 Task: Add an event with the title Second Marketing Campaign Assessment, date '2024/03/01', time 9:40 AM to 11:40 AMand add a description: Participants will understand the importance of building rapport and trust with the other party during negotiations. They will learn strategies to establish positive relationships, manage emotions, and navigate potential conflicts constructively., put the event into Blue category . Add location for the event as: Tokyo, Japan, logged in from the account softage.7@softage.netand send the event invitation to softage.2@softage.net and softage.3@softage.net. Set a reminder for the event 2 hour before
Action: Mouse moved to (95, 113)
Screenshot: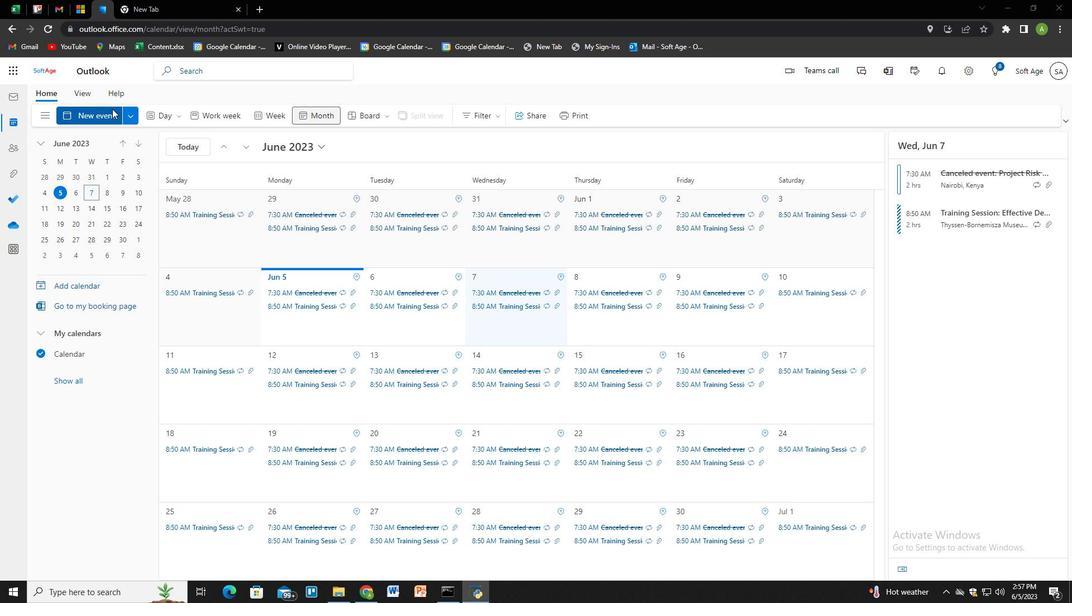 
Action: Mouse pressed left at (95, 113)
Screenshot: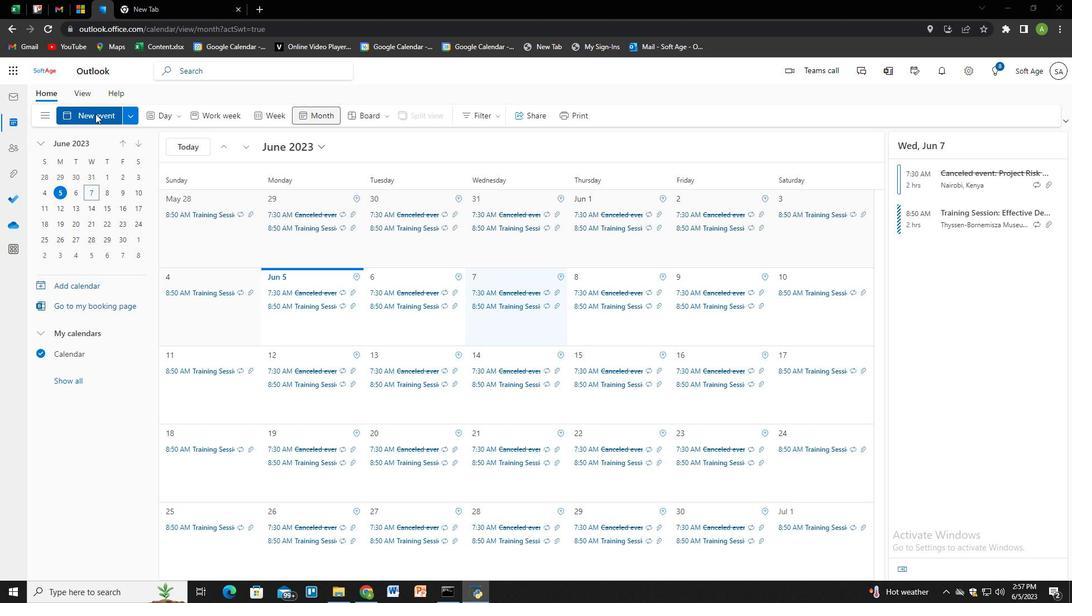 
Action: Mouse moved to (321, 200)
Screenshot: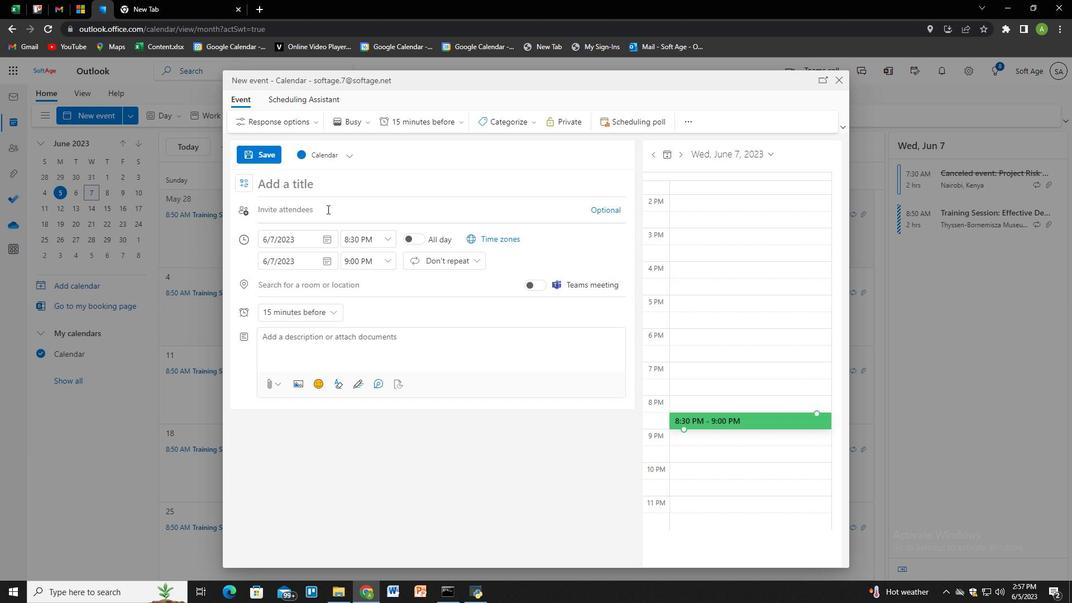 
Action: Key pressed <Key.shift>Second<Key.space><Key.shift>Marketing<Key.space><Key.shift>Campaign<Key.space><Key.shift>Assessment
Screenshot: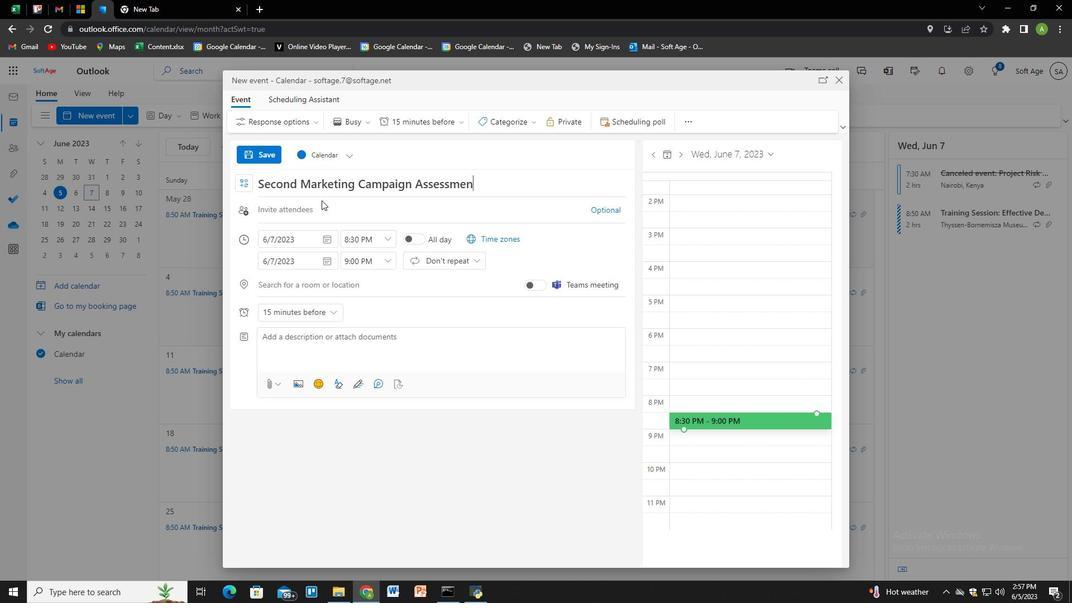 
Action: Mouse moved to (329, 240)
Screenshot: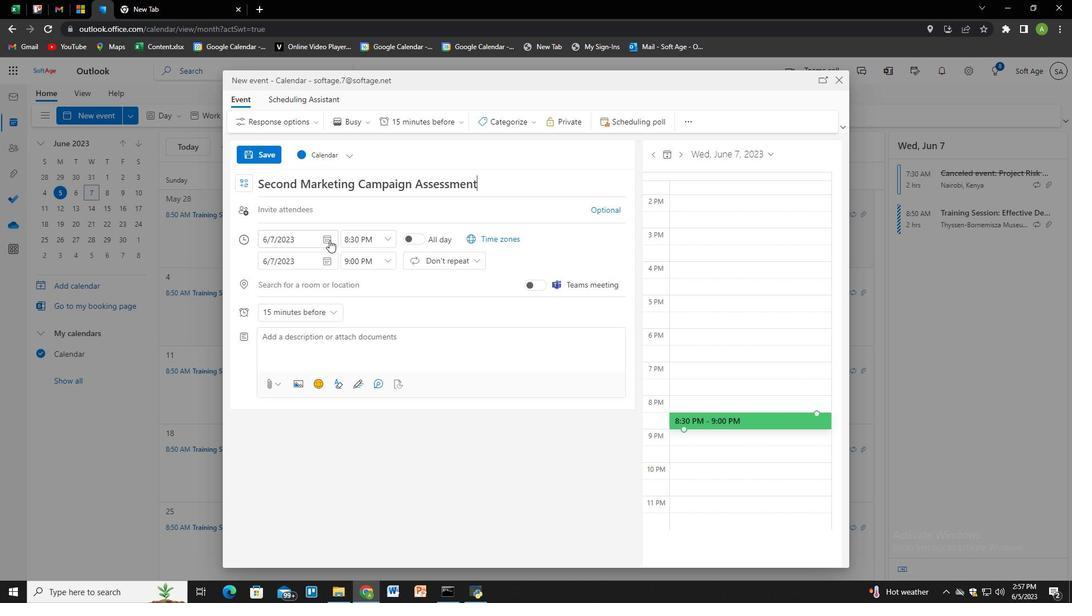 
Action: Mouse pressed left at (329, 240)
Screenshot: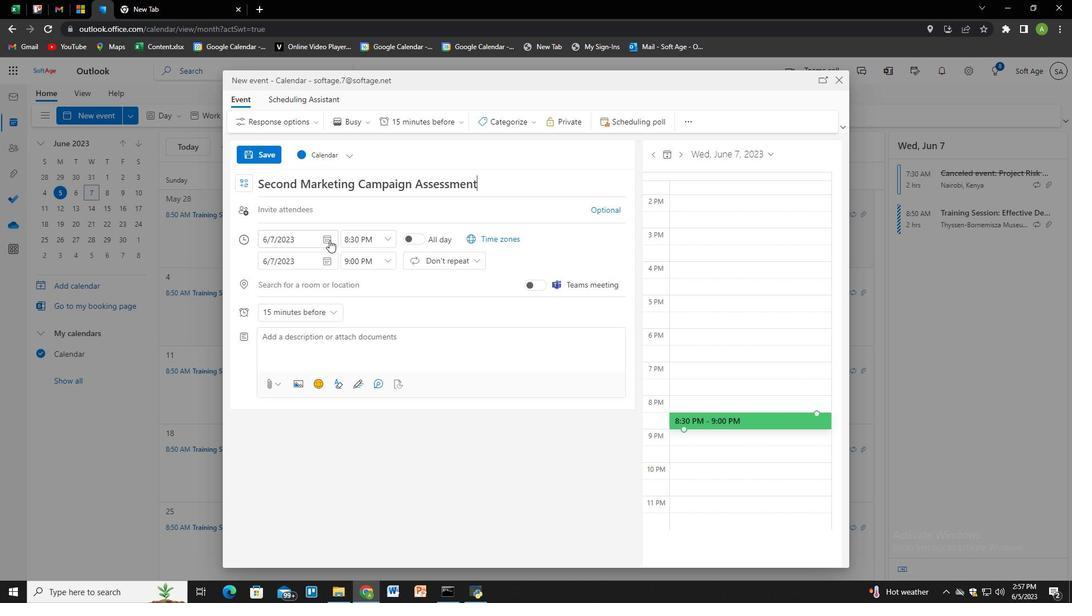 
Action: Mouse moved to (298, 262)
Screenshot: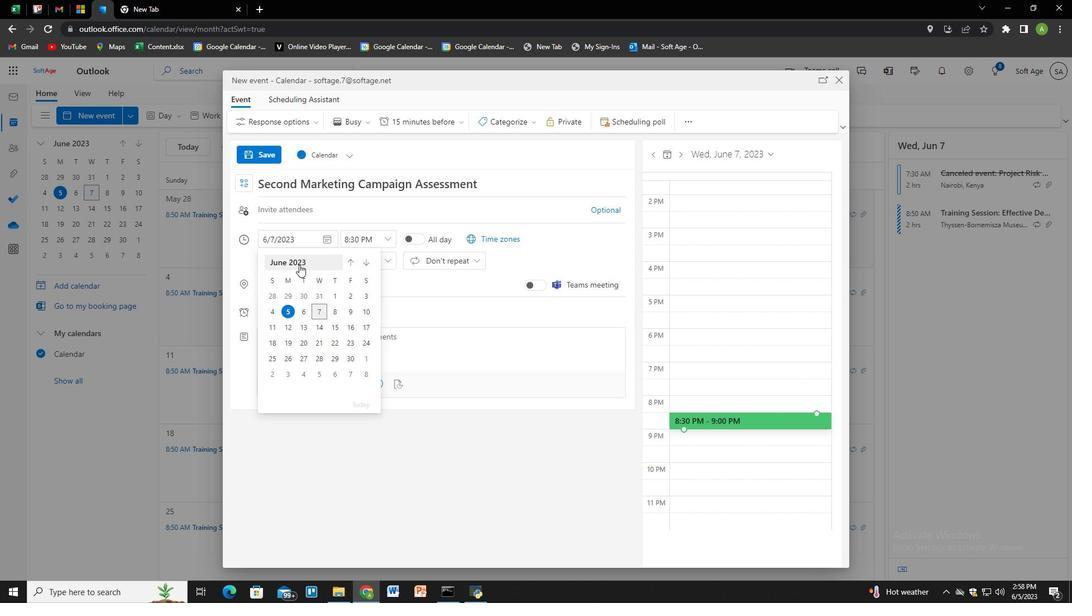 
Action: Mouse pressed left at (298, 262)
Screenshot: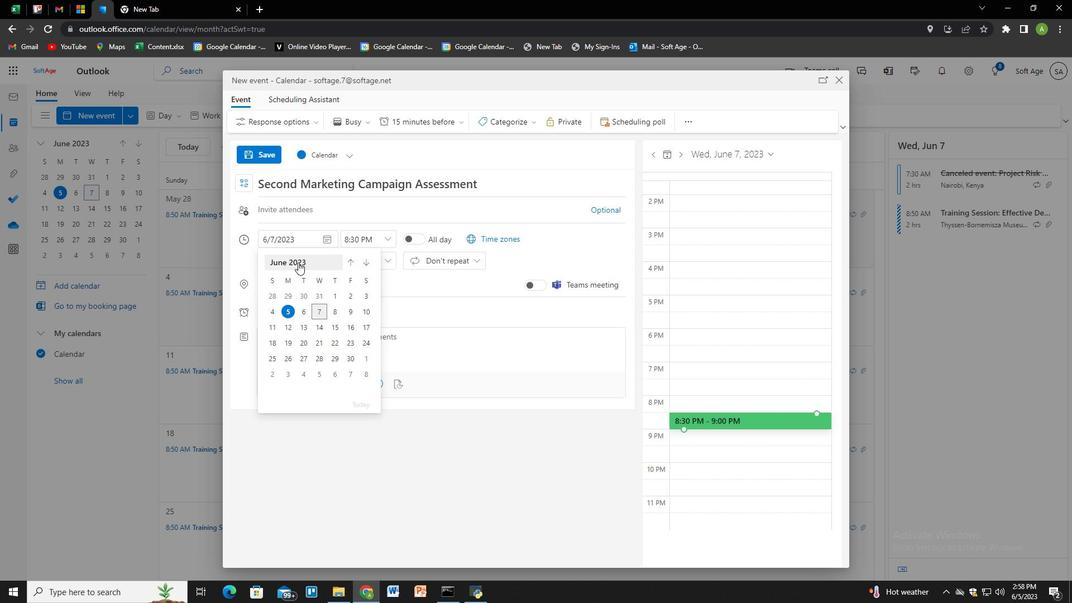 
Action: Mouse moved to (308, 262)
Screenshot: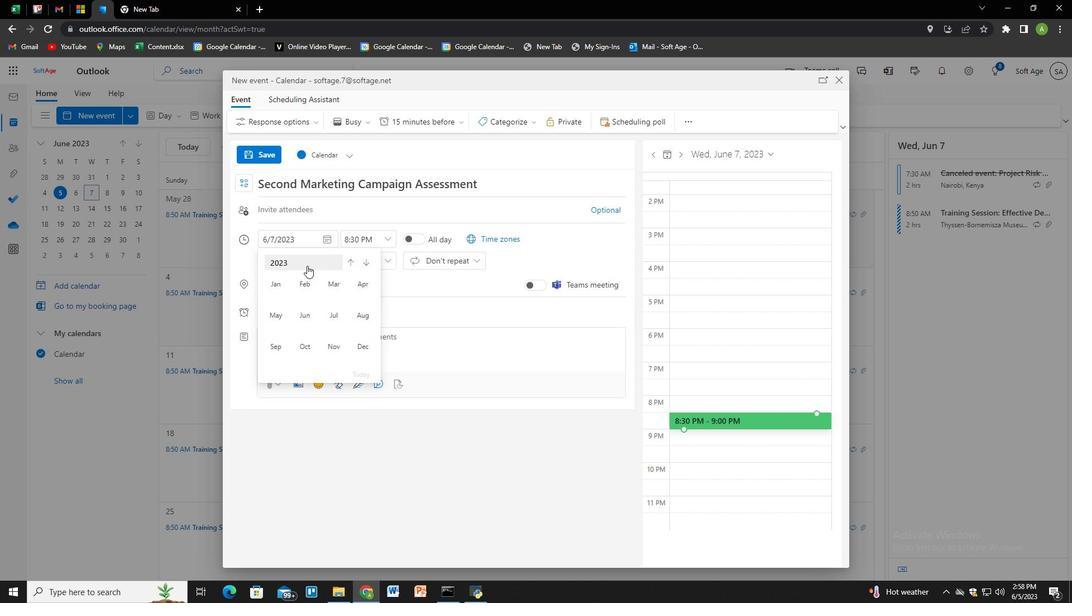 
Action: Mouse pressed left at (308, 262)
Screenshot: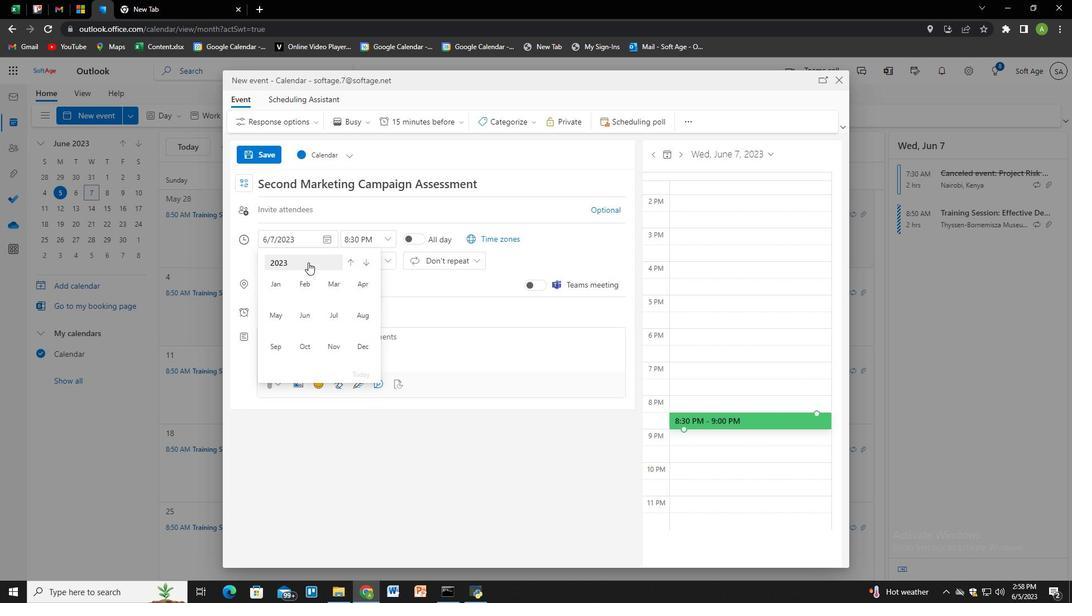 
Action: Mouse moved to (282, 312)
Screenshot: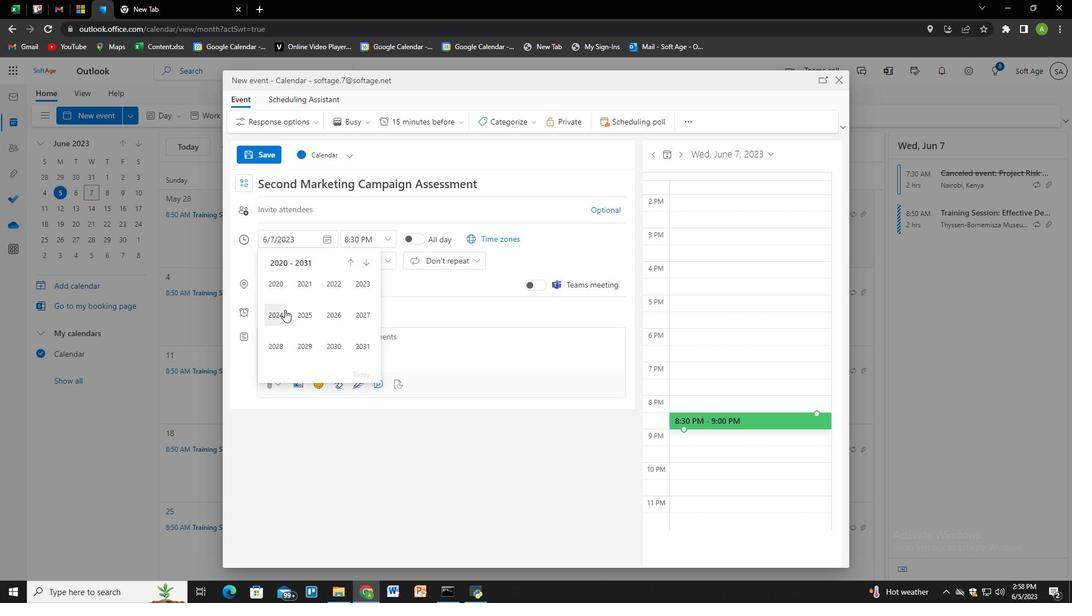 
Action: Mouse pressed left at (282, 312)
Screenshot: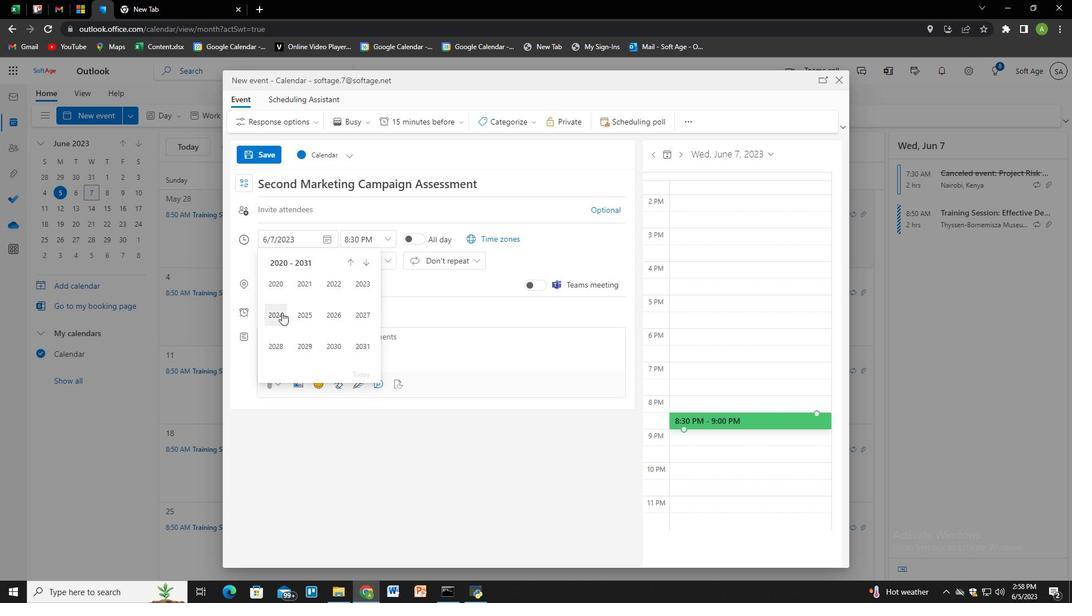 
Action: Mouse moved to (333, 288)
Screenshot: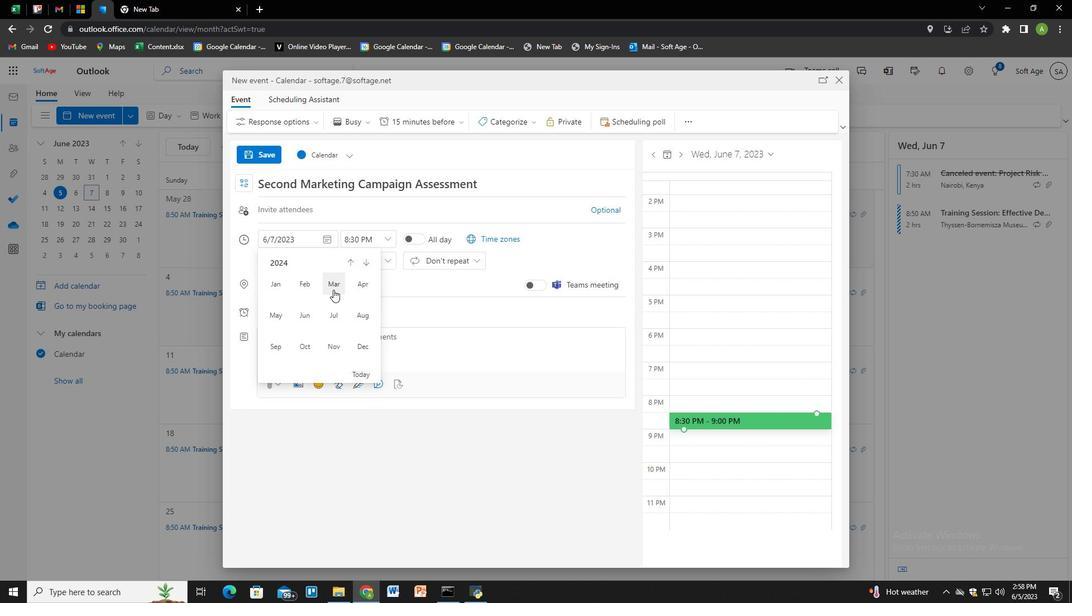 
Action: Mouse pressed left at (333, 288)
Screenshot: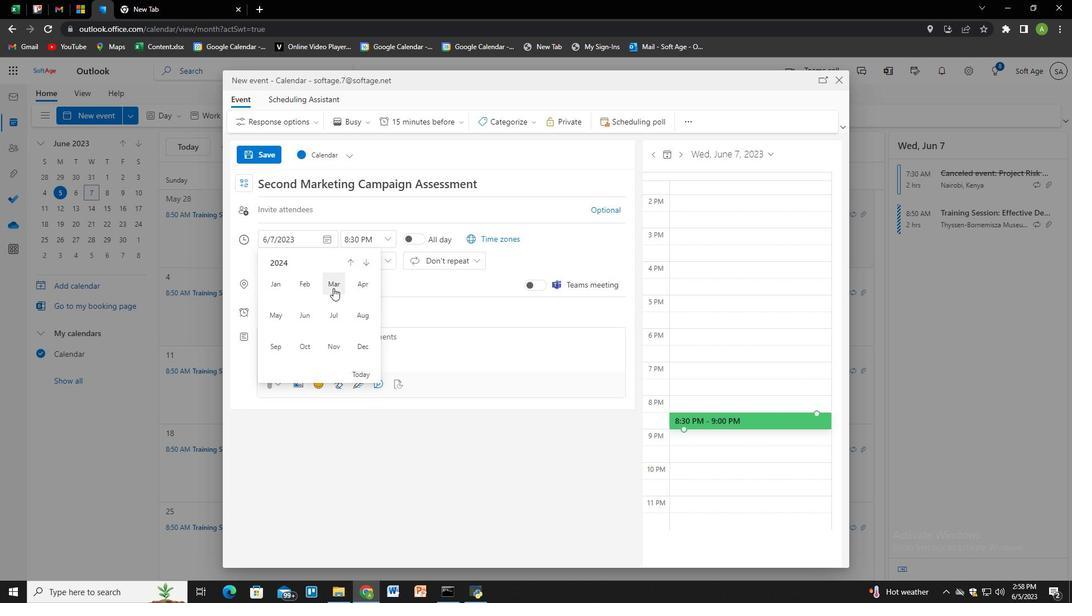 
Action: Mouse moved to (347, 298)
Screenshot: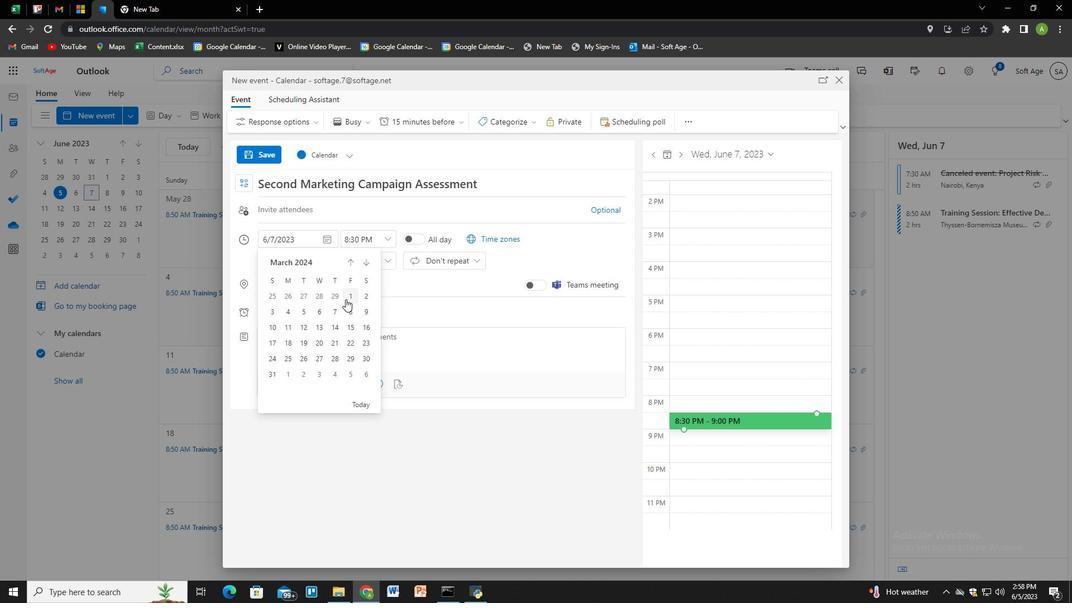 
Action: Mouse pressed left at (347, 298)
Screenshot: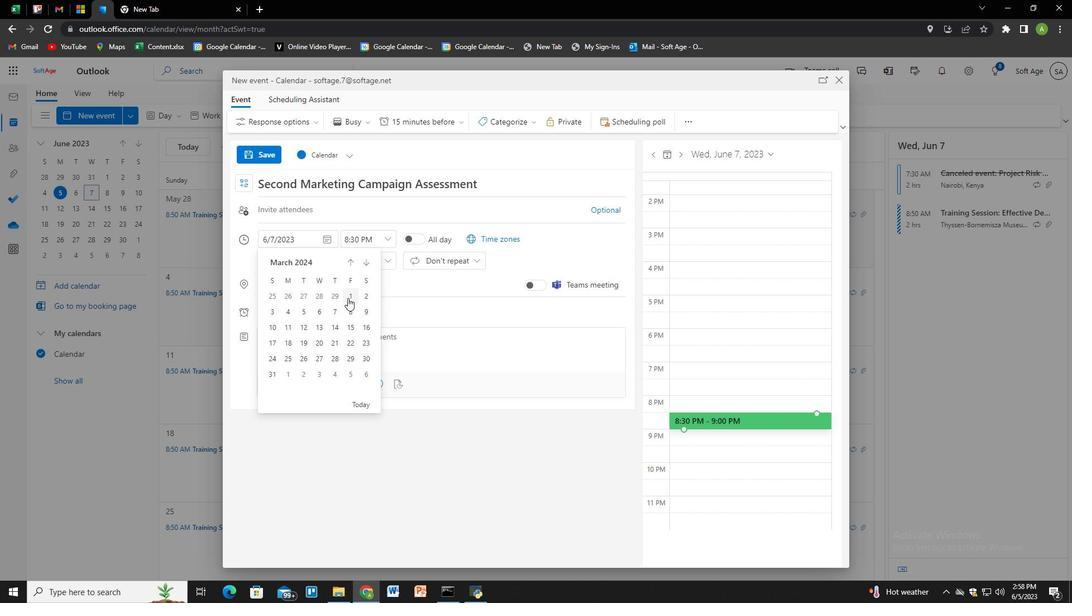 
Action: Mouse moved to (353, 239)
Screenshot: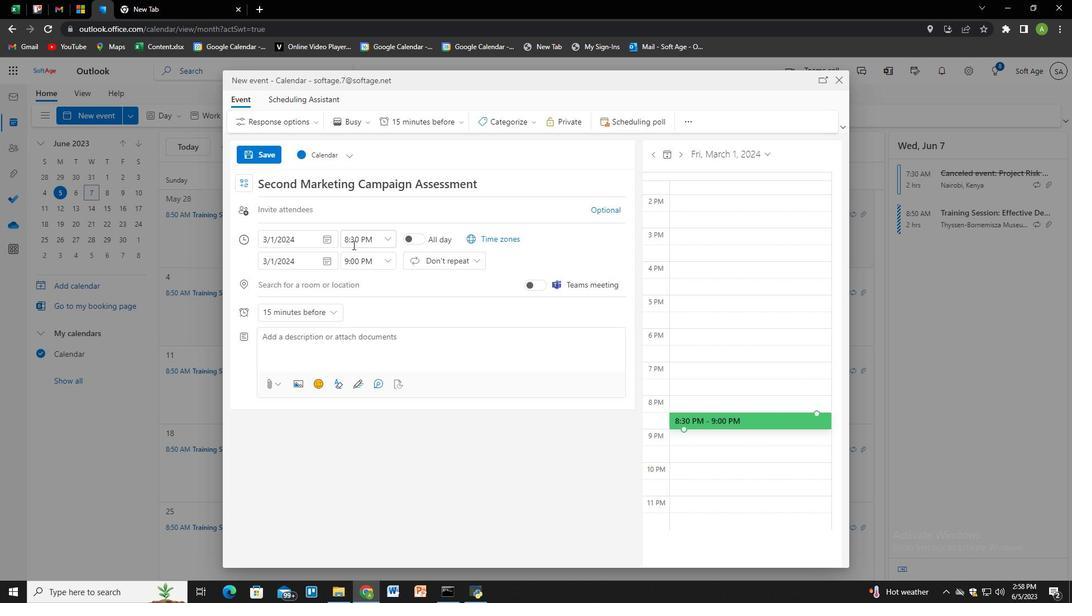 
Action: Mouse pressed left at (353, 239)
Screenshot: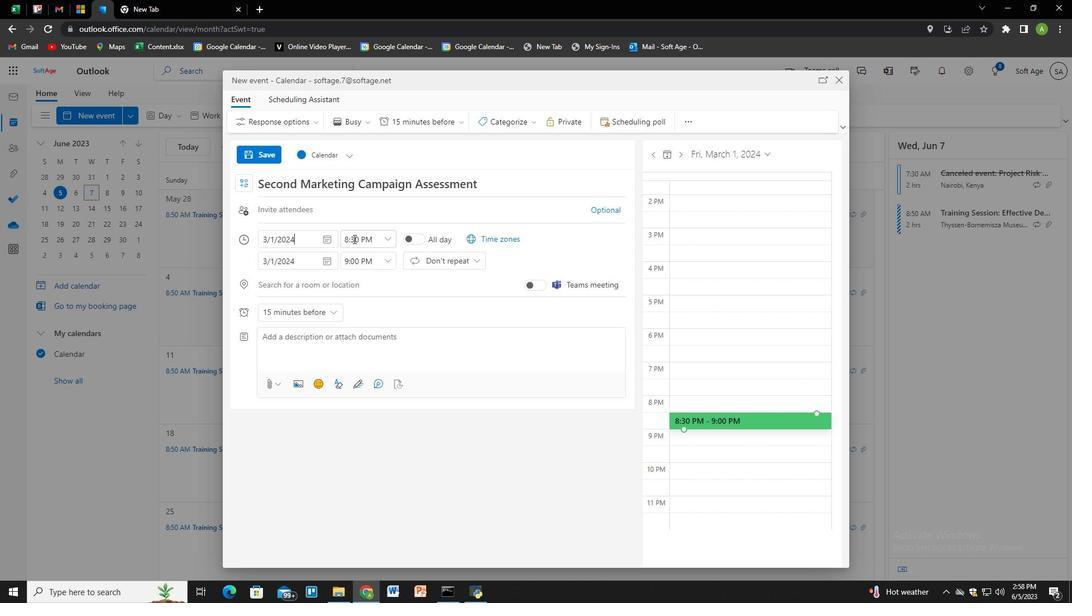 
Action: Key pressed 9<Key.shift_r>:40<Key.space><Key.shift>AM<Key.tab><Key.tab>11<Key.shift_r>:40<Key.space><Key.shift>AMM<Key.tab><Key.tab><Key.tab><Key.tab><Key.tab><Key.tab><Key.tab><Key.shift>Participants<Key.space>will<Key.space>understans<Key.backspace>d<Key.space>the<Key.space>importance<Key.space>of<Key.space>building<Key.space>rapport<Key.space>and<Key.space>trust<Key.space>with<Key.space>the<Key.space>other<Key.space>party<Key.space>during<Key.space>negotiations.<Key.space><Key.shift>They<Key.space>will<Key.space>learn<Key.space>strategies<Key.space>to<Key.space>se<Key.backspace><Key.backspace>establish<Key.space>positive<Key.space>relationshp<Key.backspace>ips,<Key.space>manage<Key.space>emotions,<Key.space>and<Key.space>navigate<Key.space>potential<Key.space>conflicts<Key.space>consutructively.
Screenshot: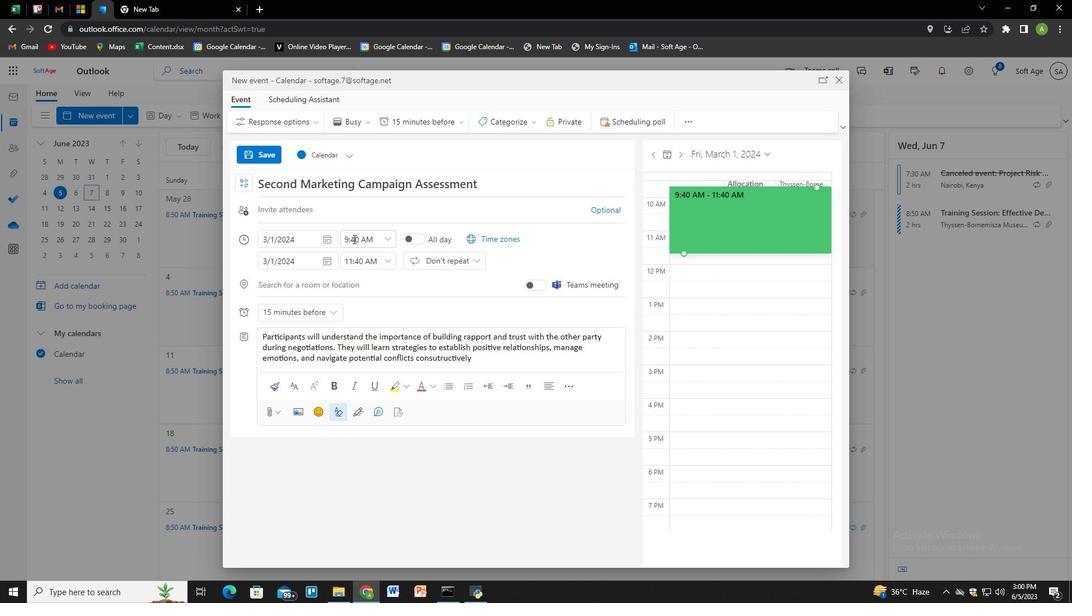 
Action: Mouse moved to (500, 123)
Screenshot: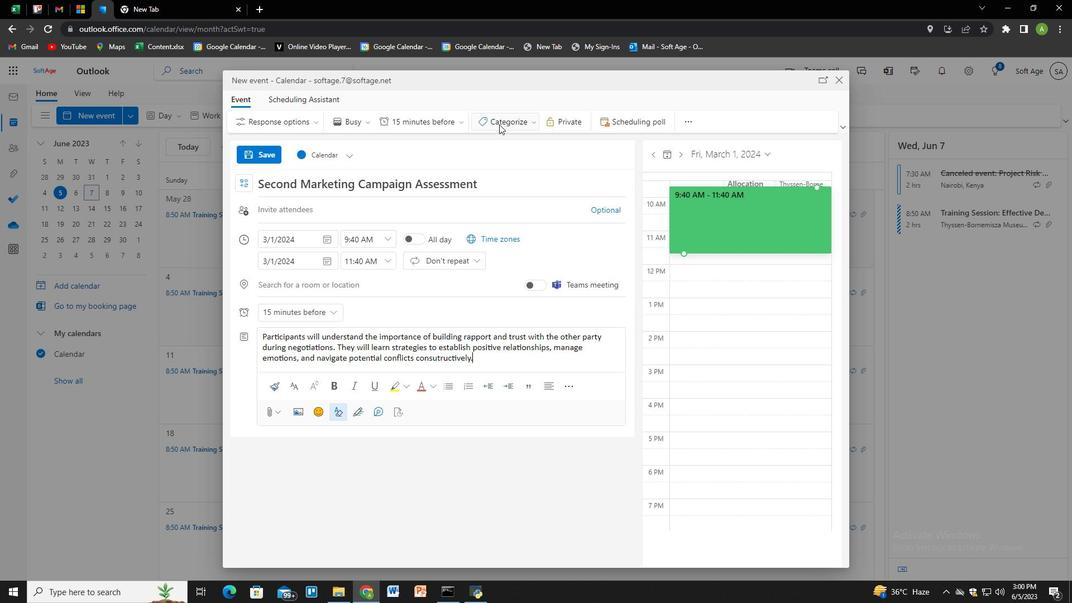 
Action: Mouse pressed left at (500, 123)
Screenshot: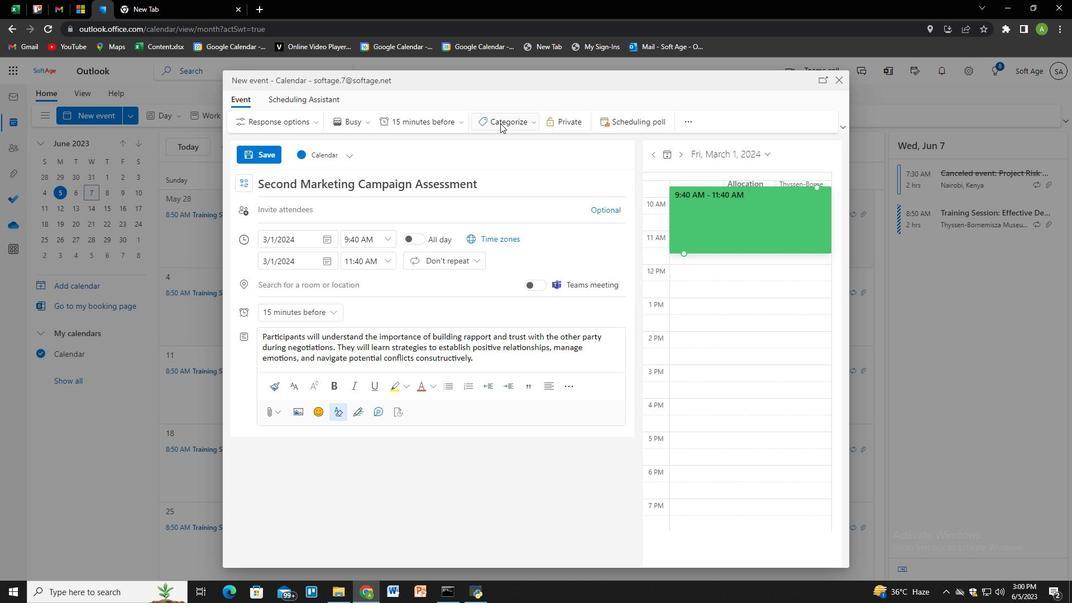 
Action: Mouse moved to (509, 137)
Screenshot: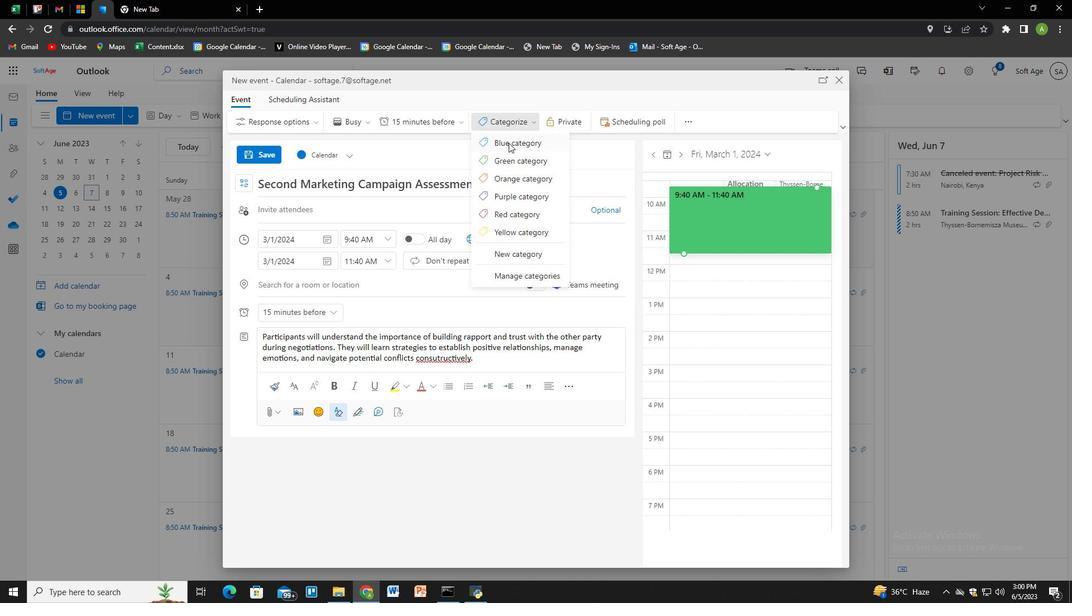 
Action: Mouse pressed left at (509, 137)
Screenshot: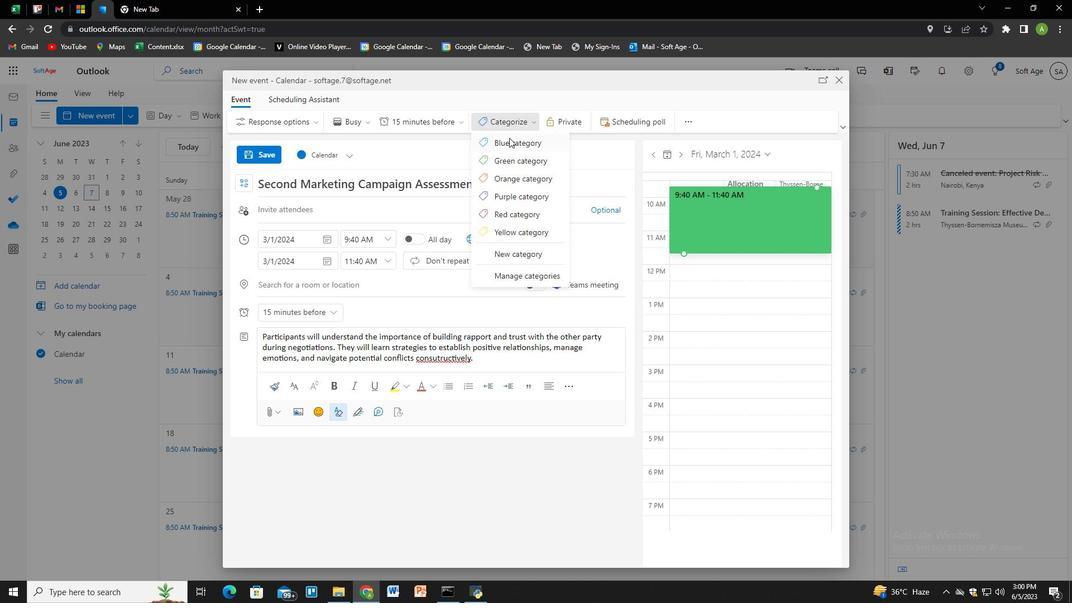 
Action: Mouse moved to (312, 285)
Screenshot: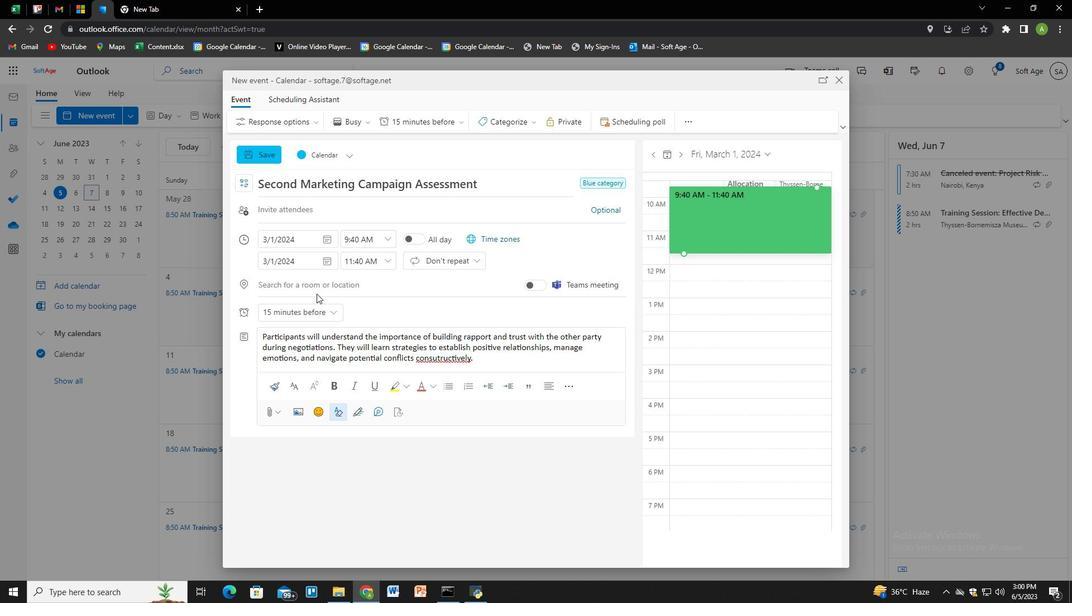 
Action: Mouse pressed left at (312, 285)
Screenshot: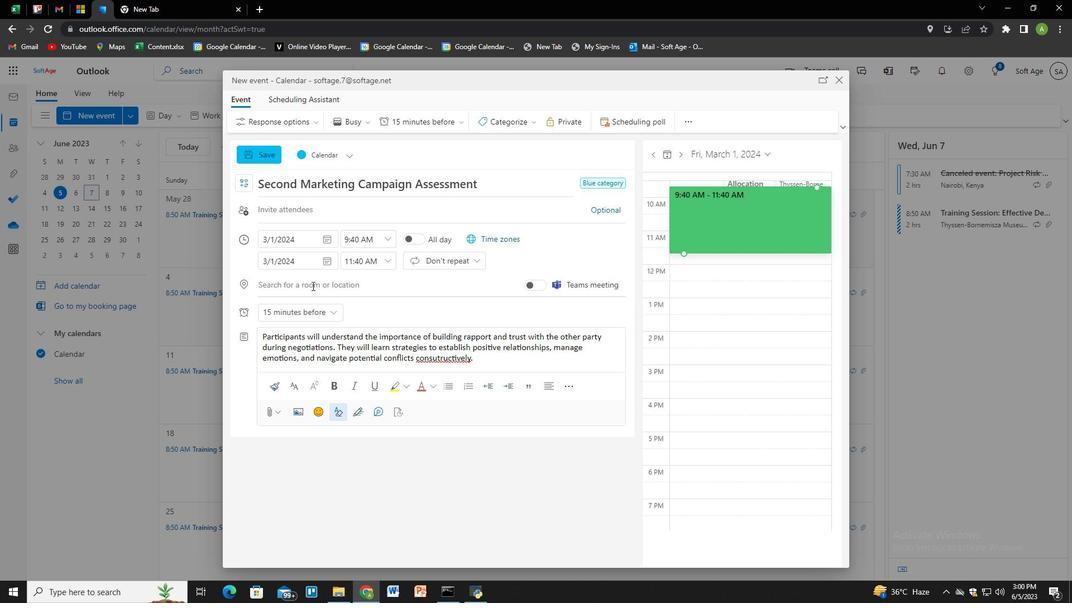 
Action: Key pressed <Key.shift>Tokyo<Key.space><Key.shift>Japan<Key.down><Key.enter>
Screenshot: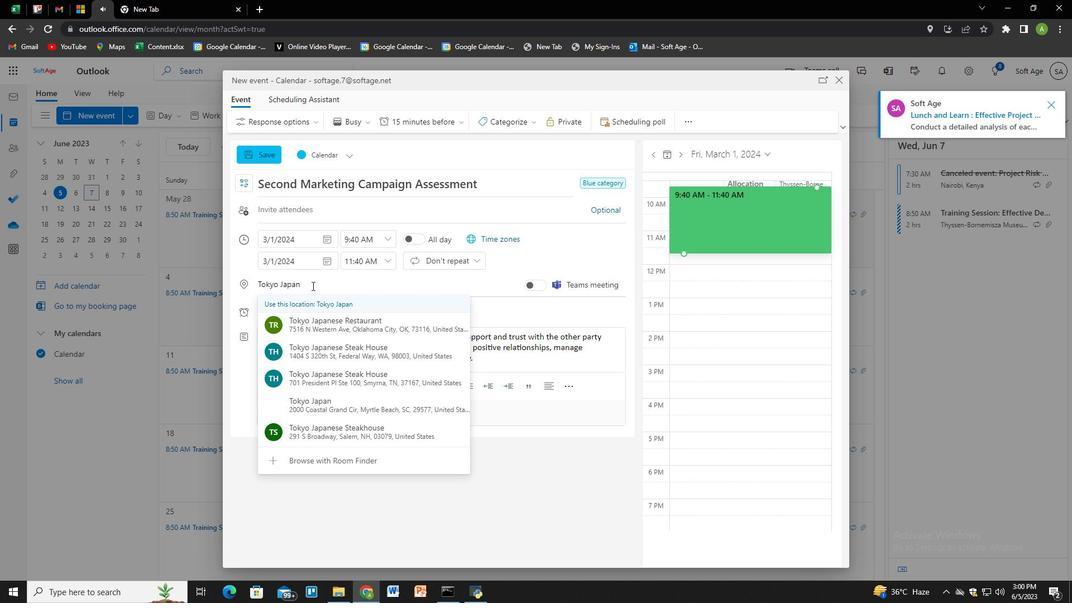 
Action: Mouse moved to (303, 210)
Screenshot: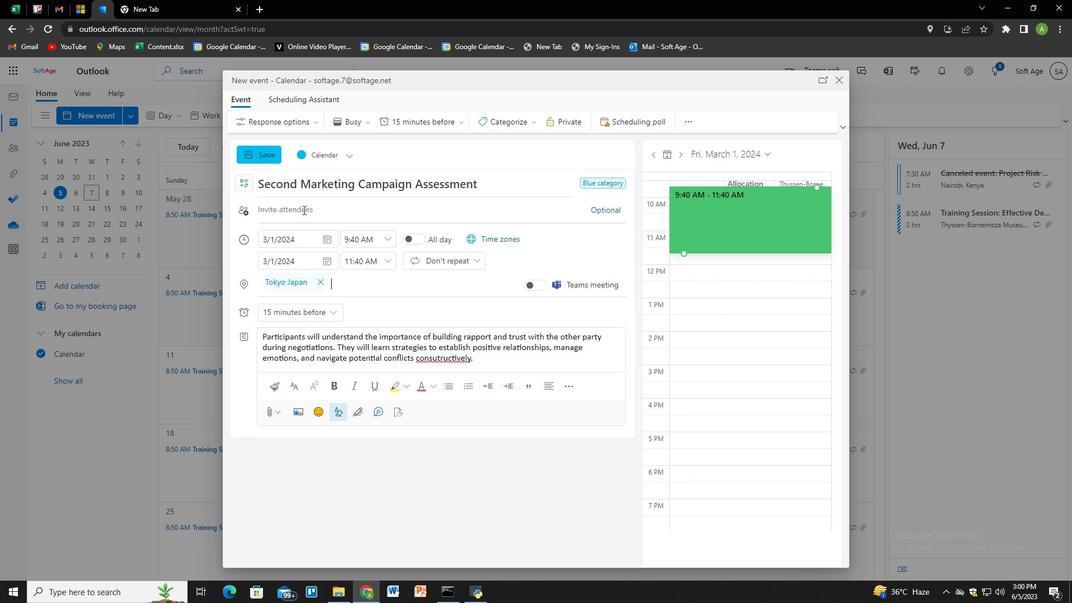 
Action: Mouse pressed left at (303, 210)
Screenshot: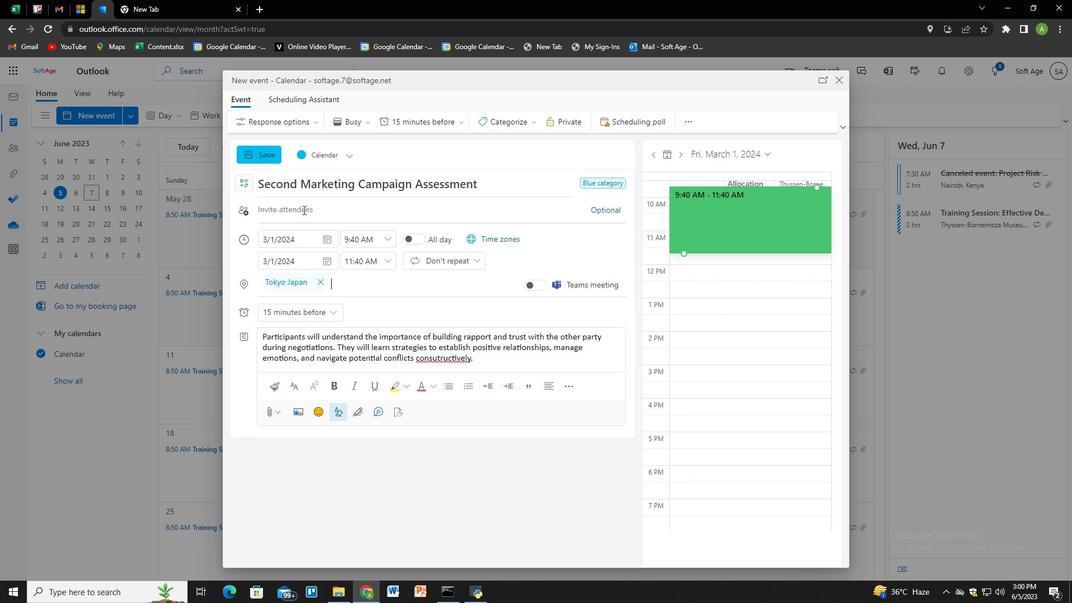 
Action: Key pressed softage.2<Key.shift>@softage.net<Key.enter>softage.3<Key.shift>@softage.net<Key.enter>
Screenshot: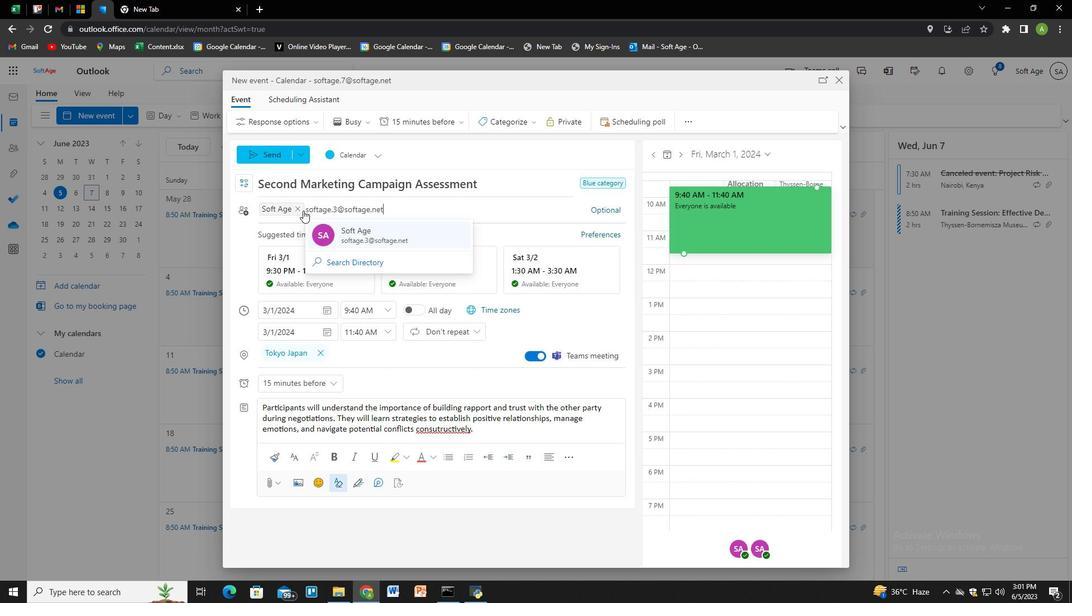 
Action: Mouse moved to (458, 123)
Screenshot: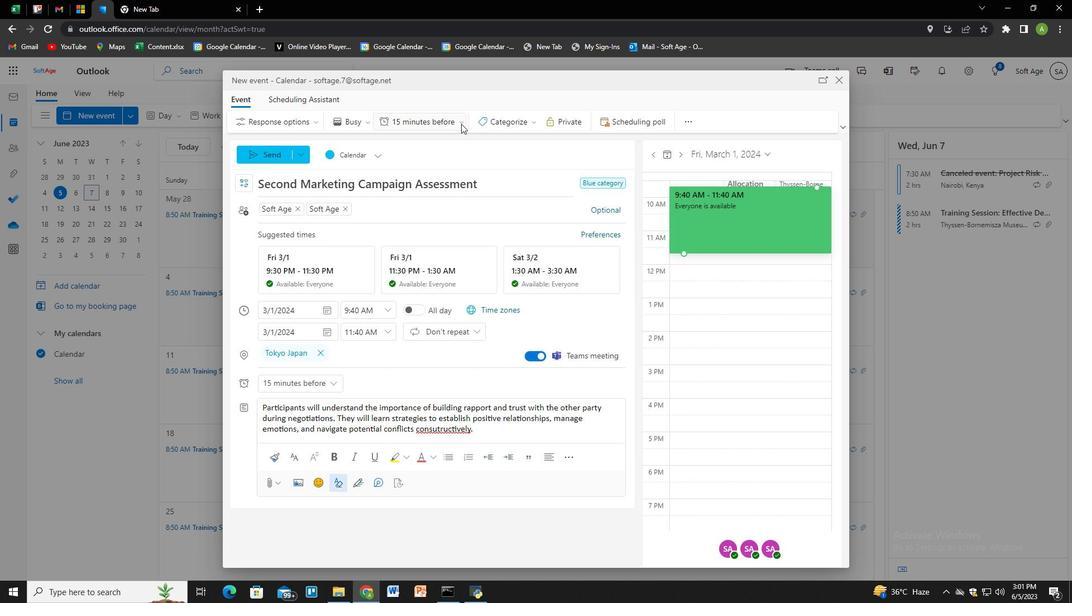 
Action: Mouse pressed left at (458, 123)
Screenshot: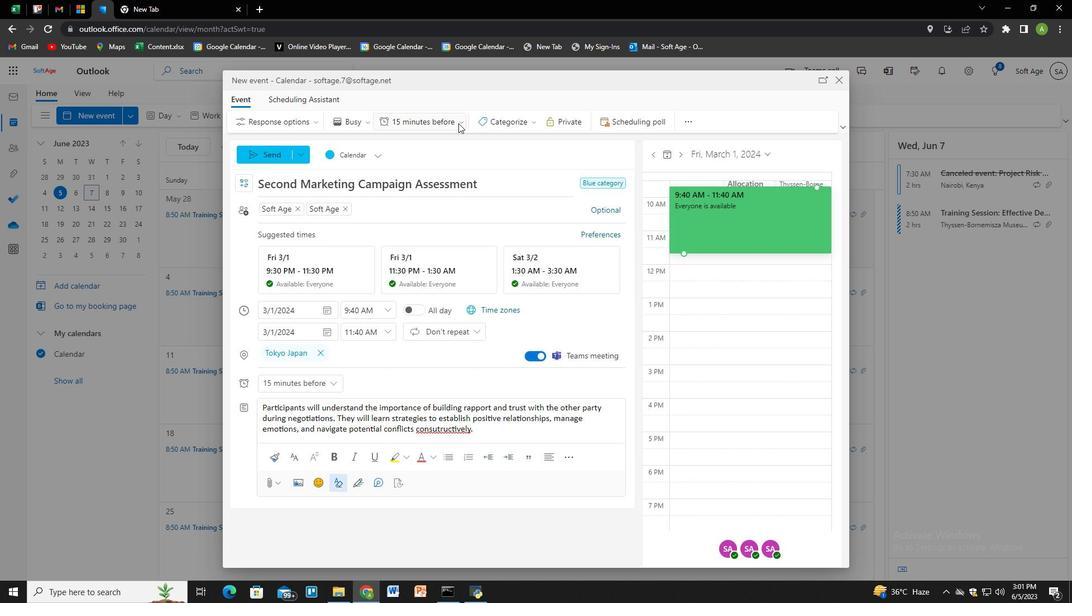 
Action: Mouse moved to (427, 262)
Screenshot: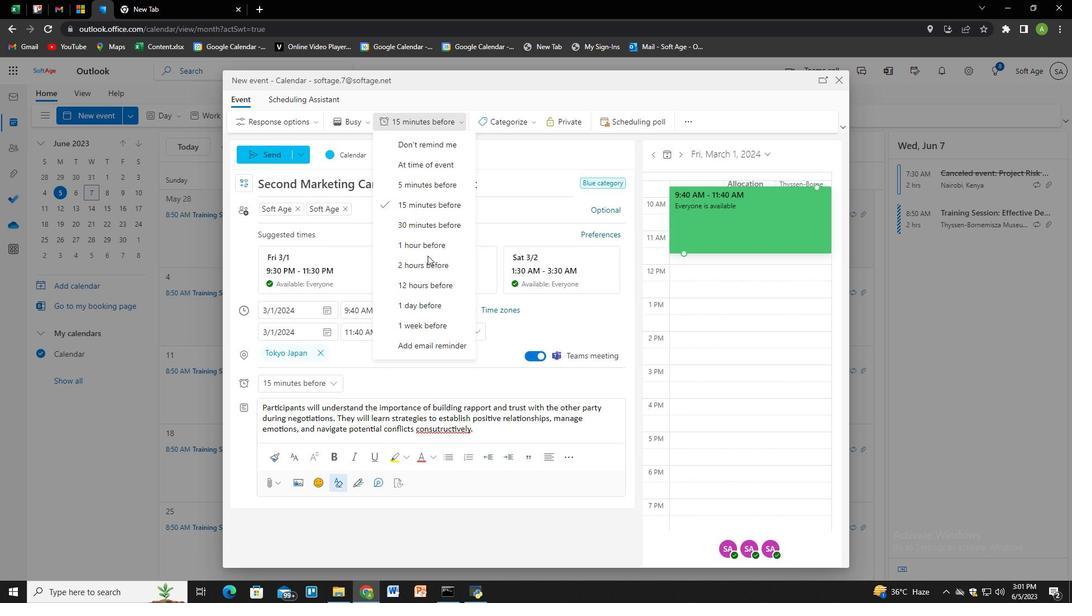 
Action: Mouse pressed left at (427, 262)
Screenshot: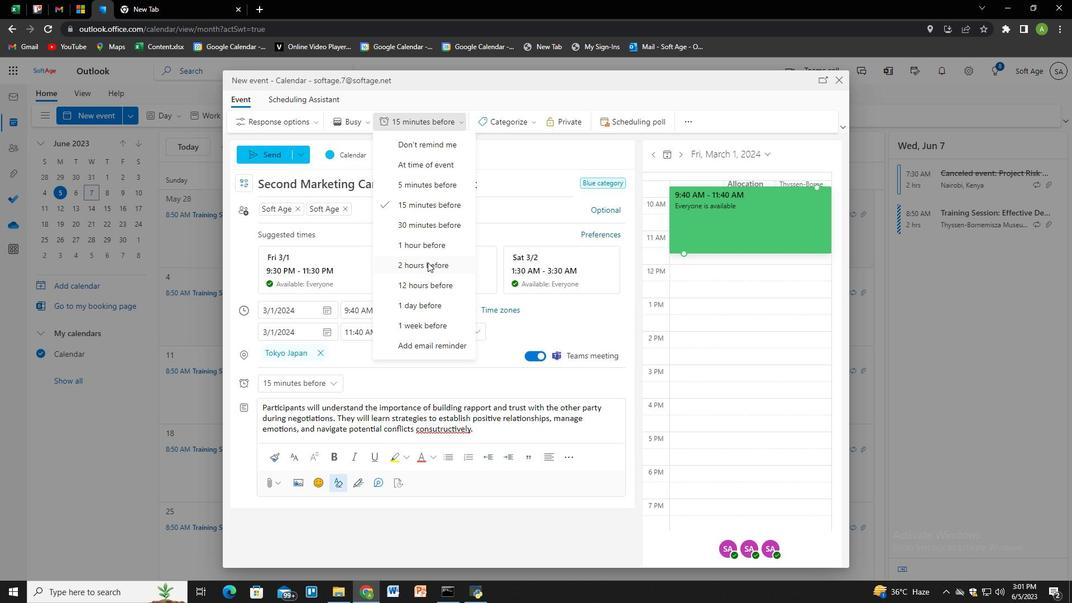 
Action: Mouse moved to (274, 155)
Screenshot: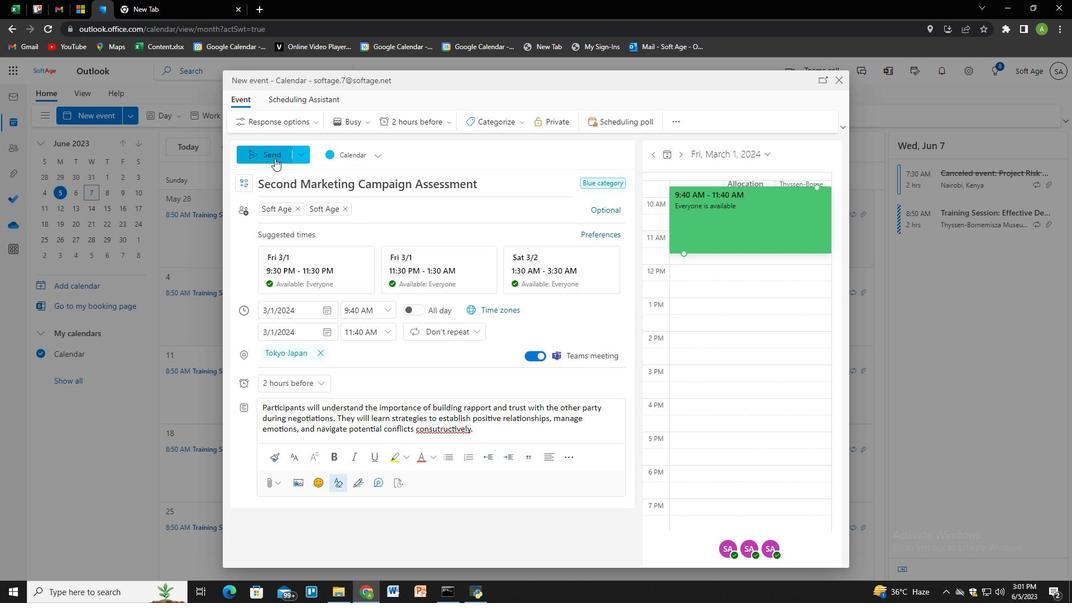 
Action: Mouse pressed left at (274, 155)
Screenshot: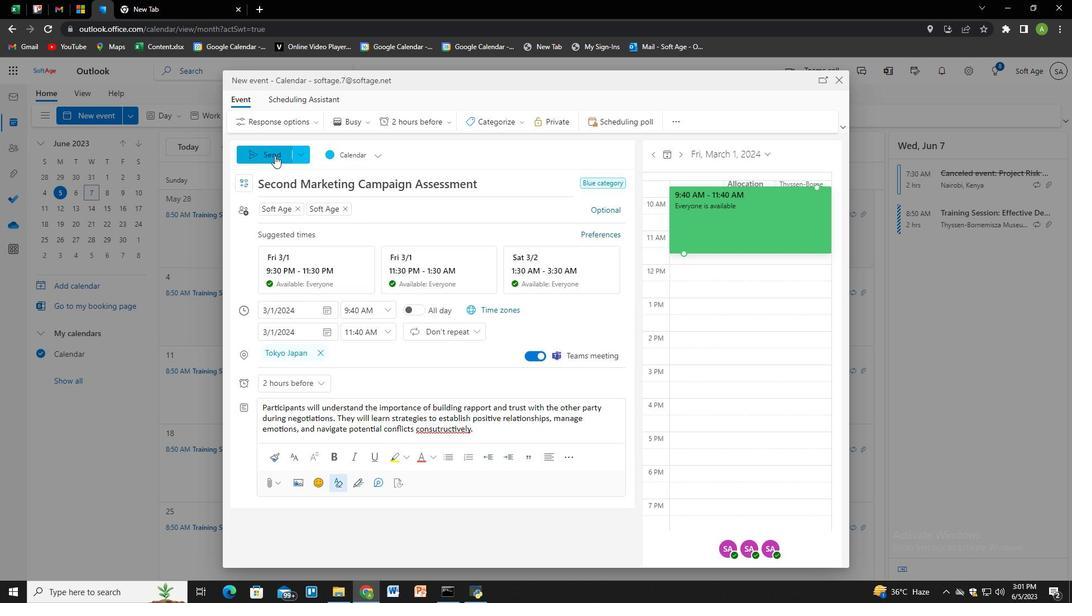 
Action: Mouse moved to (345, 280)
Screenshot: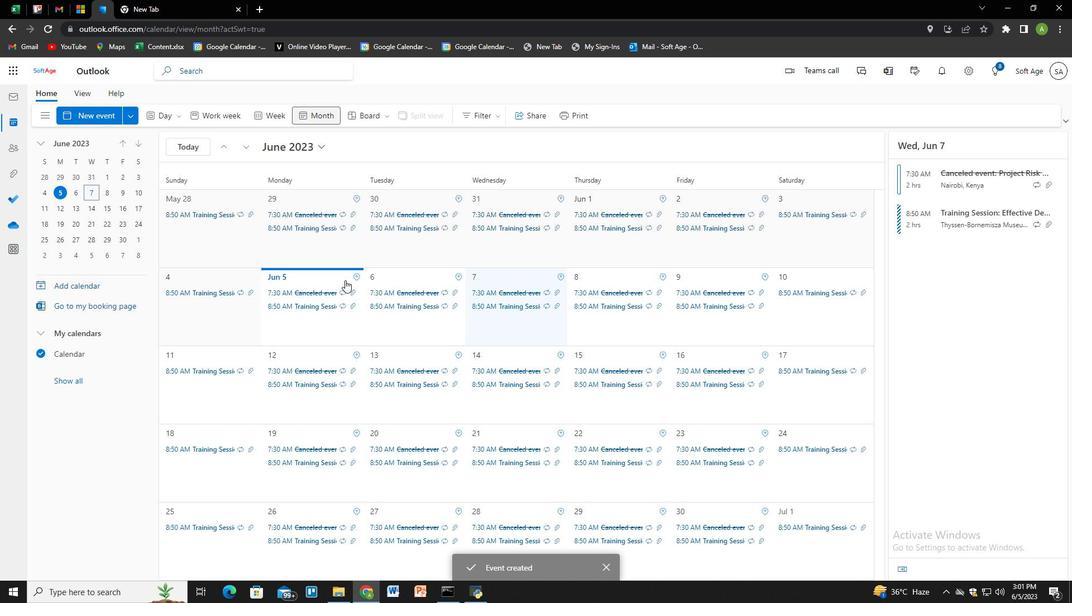 
